 Task: Setup Digital Experience by using the builder.
Action: Mouse moved to (905, 68)
Screenshot: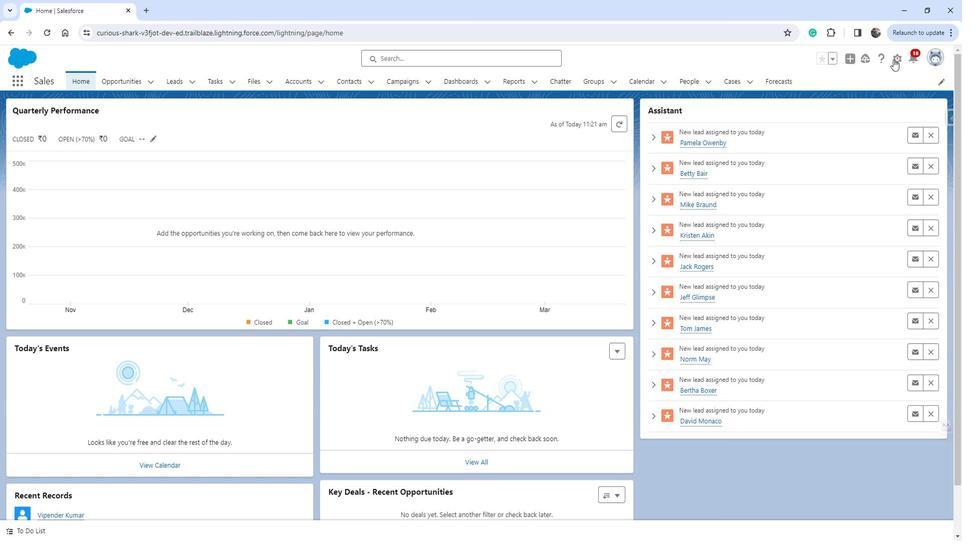 
Action: Mouse pressed left at (905, 68)
Screenshot: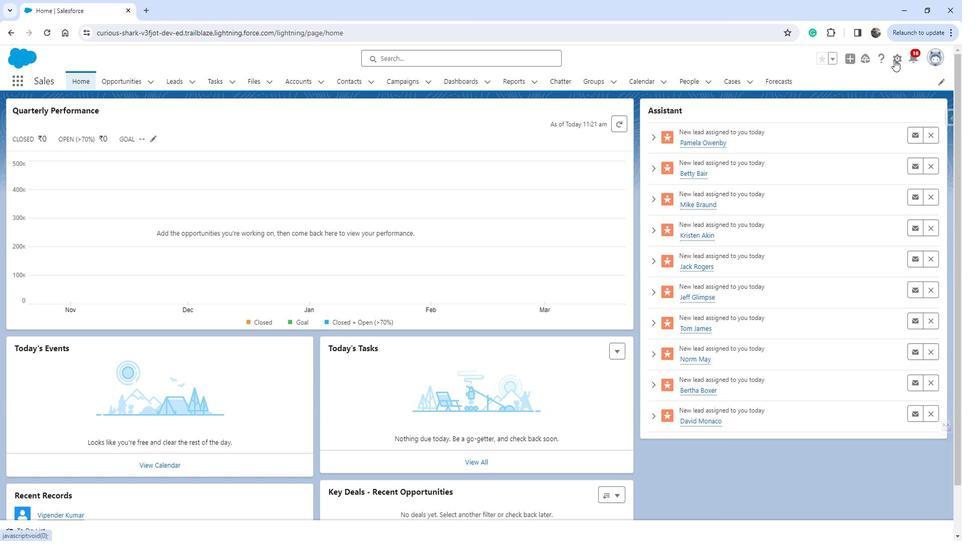 
Action: Mouse moved to (863, 102)
Screenshot: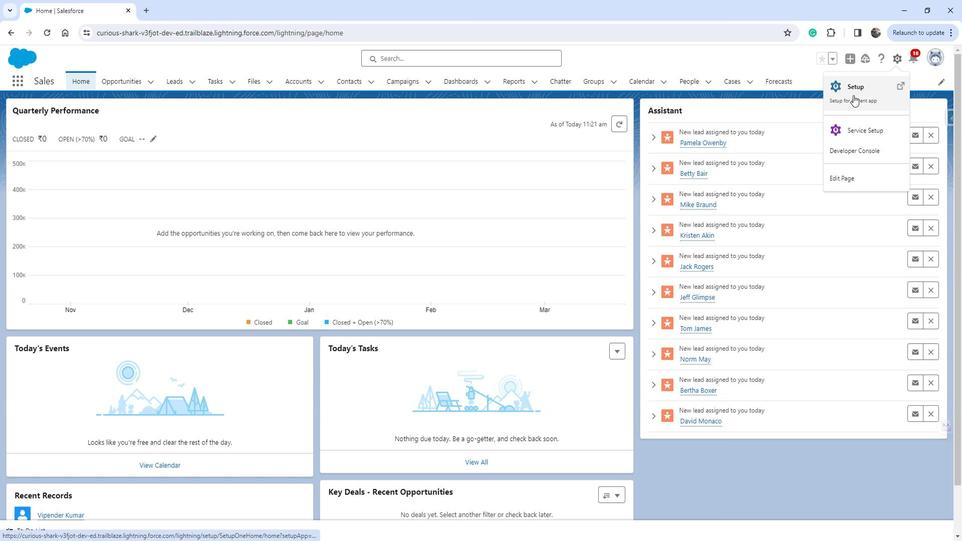 
Action: Mouse pressed left at (863, 102)
Screenshot: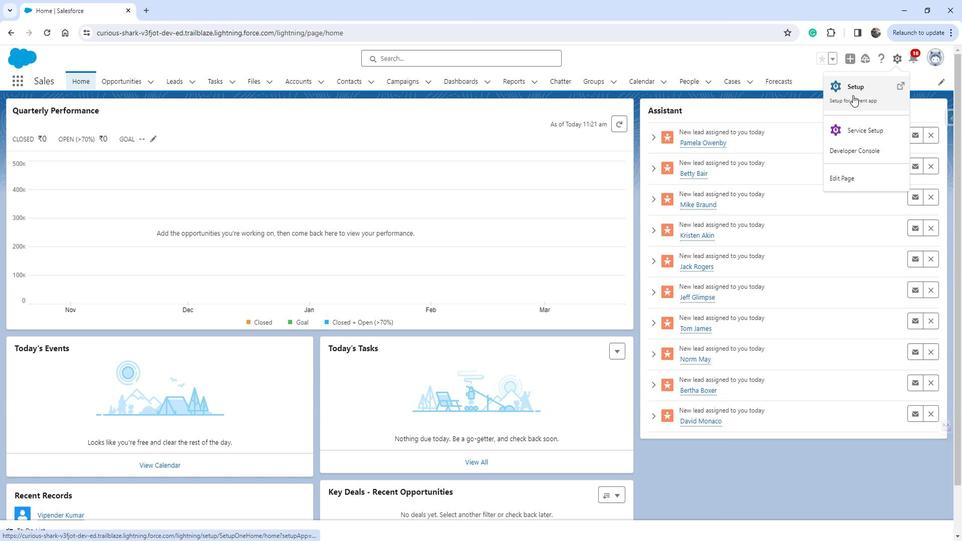 
Action: Mouse moved to (96, 287)
Screenshot: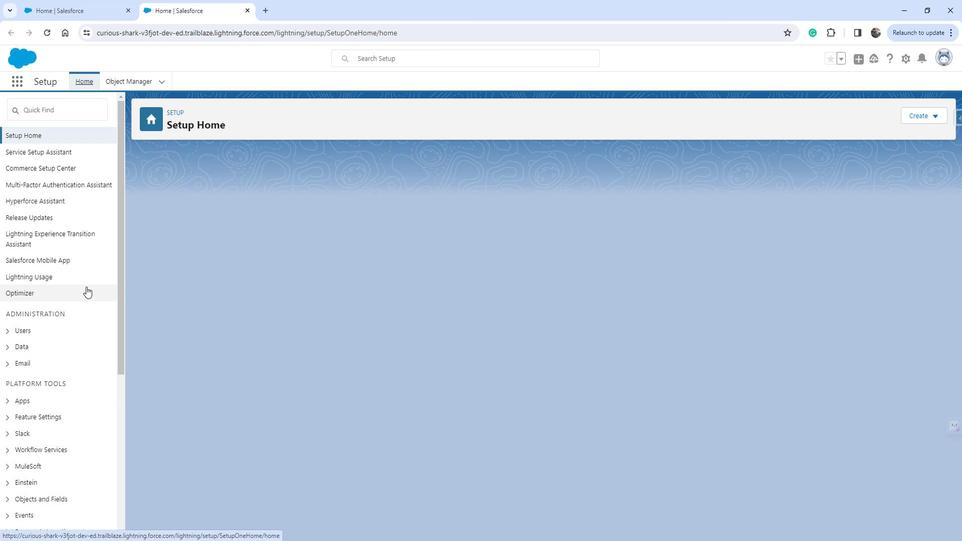 
Action: Mouse scrolled (96, 286) with delta (0, 0)
Screenshot: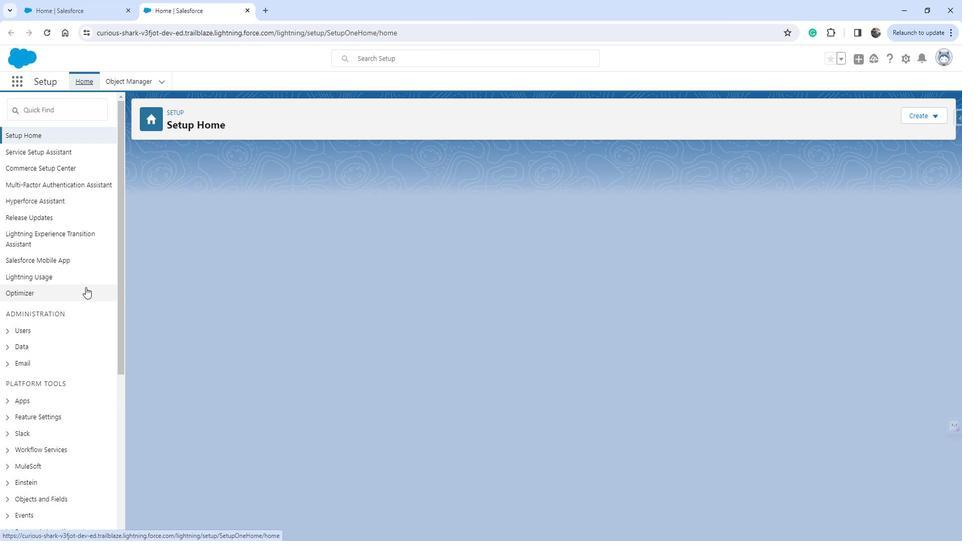 
Action: Mouse moved to (20, 362)
Screenshot: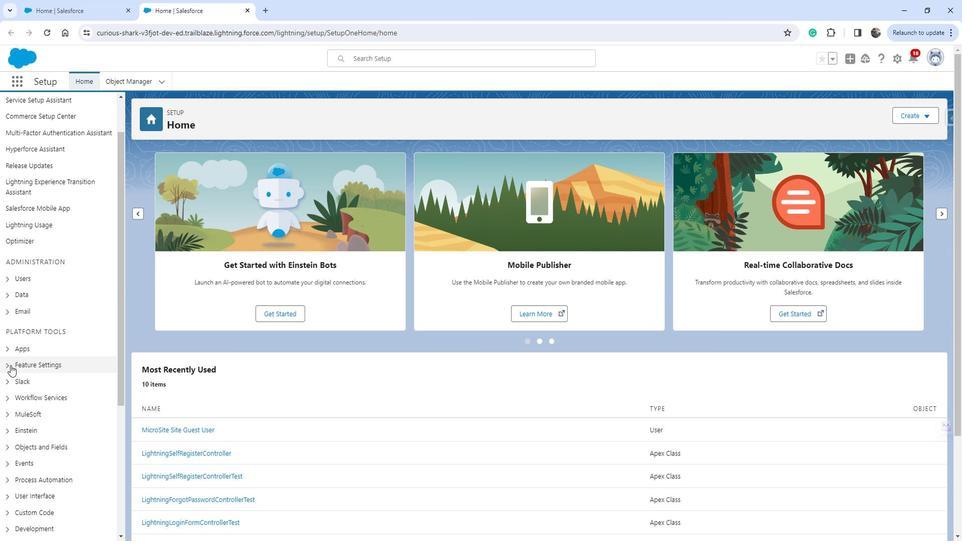 
Action: Mouse pressed left at (20, 362)
Screenshot: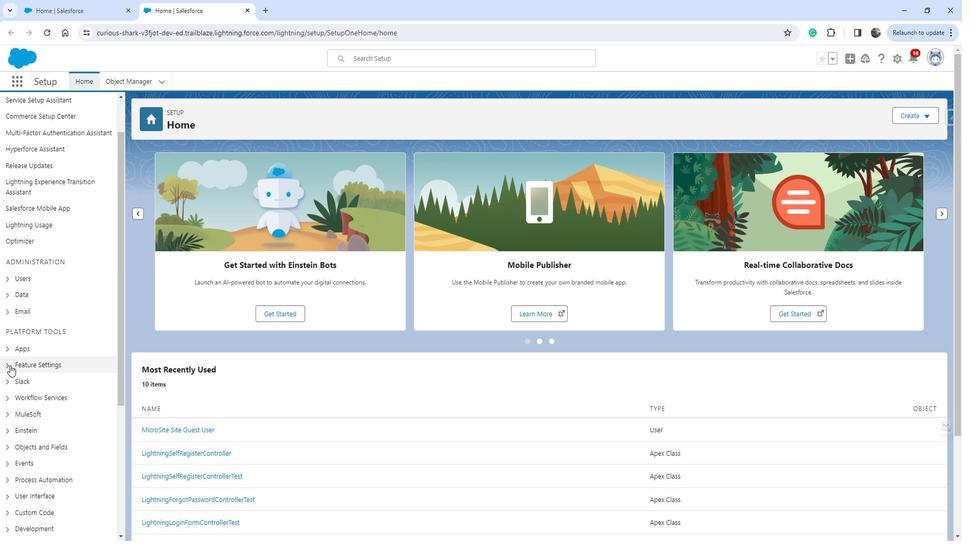 
Action: Mouse moved to (53, 364)
Screenshot: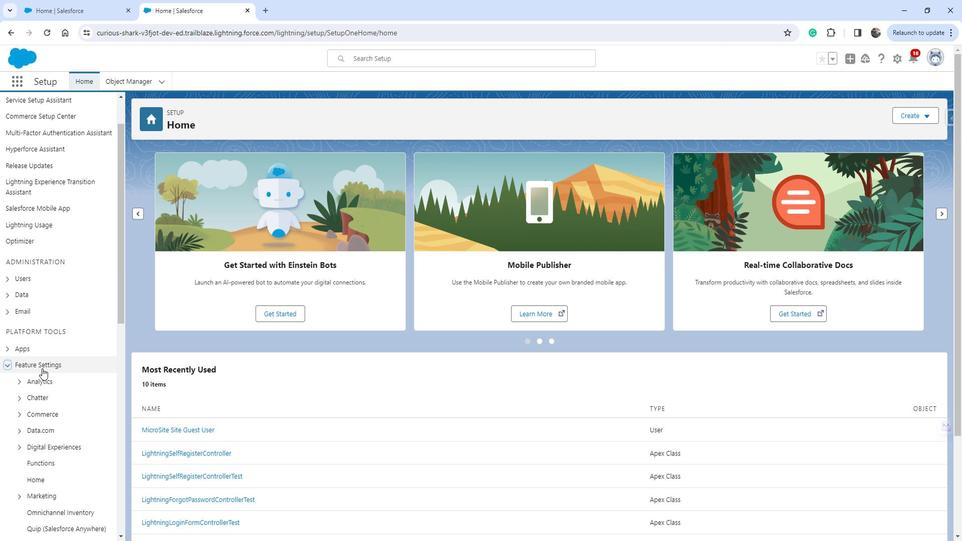 
Action: Mouse scrolled (53, 364) with delta (0, 0)
Screenshot: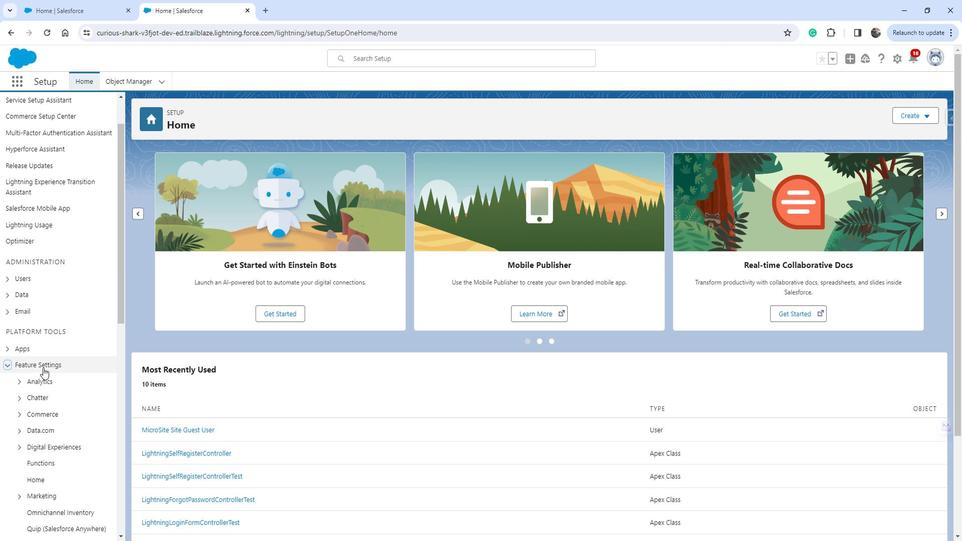 
Action: Mouse scrolled (53, 364) with delta (0, 0)
Screenshot: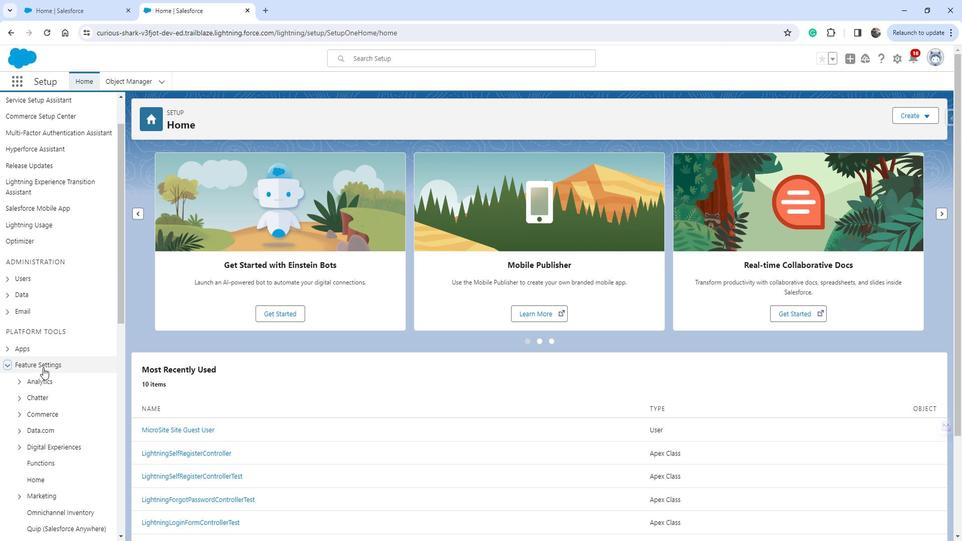 
Action: Mouse moved to (53, 363)
Screenshot: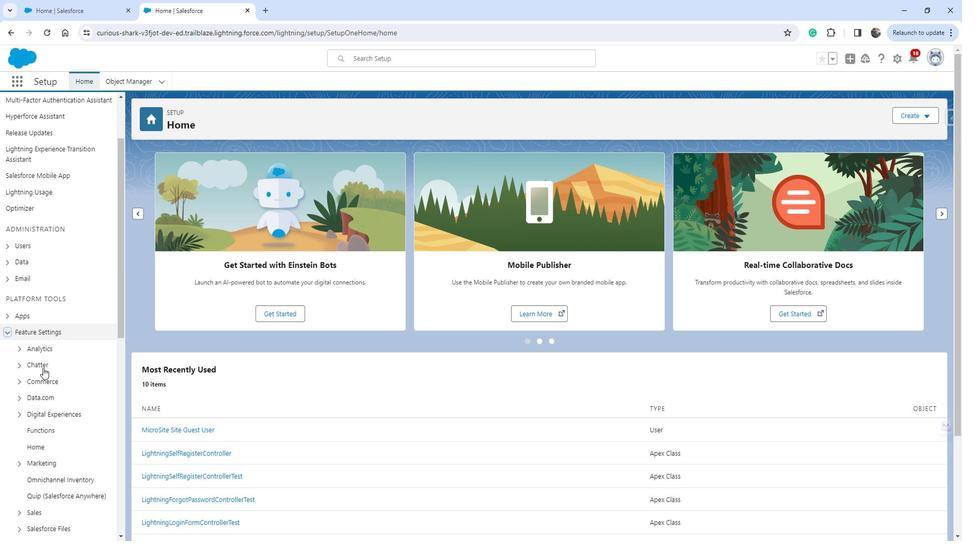 
Action: Mouse scrolled (53, 362) with delta (0, 0)
Screenshot: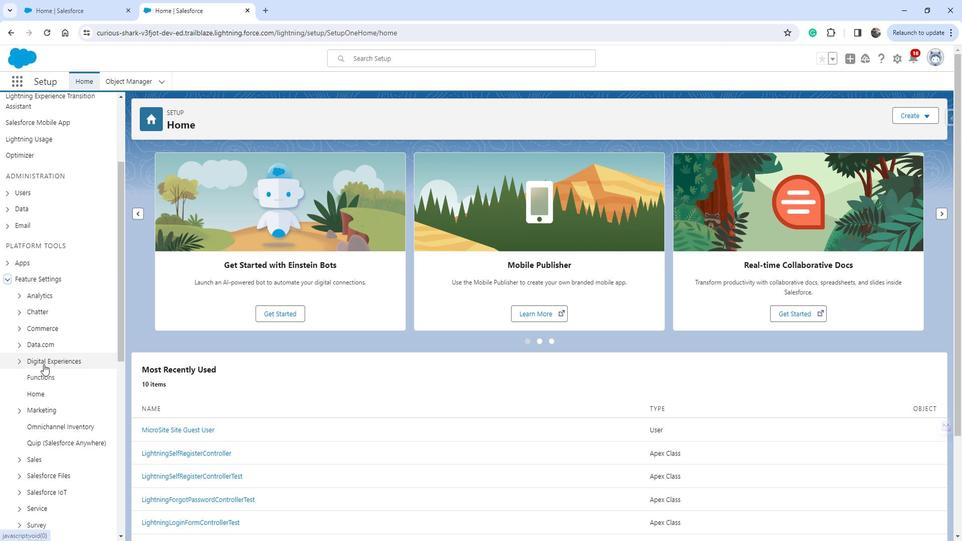 
Action: Mouse moved to (62, 289)
Screenshot: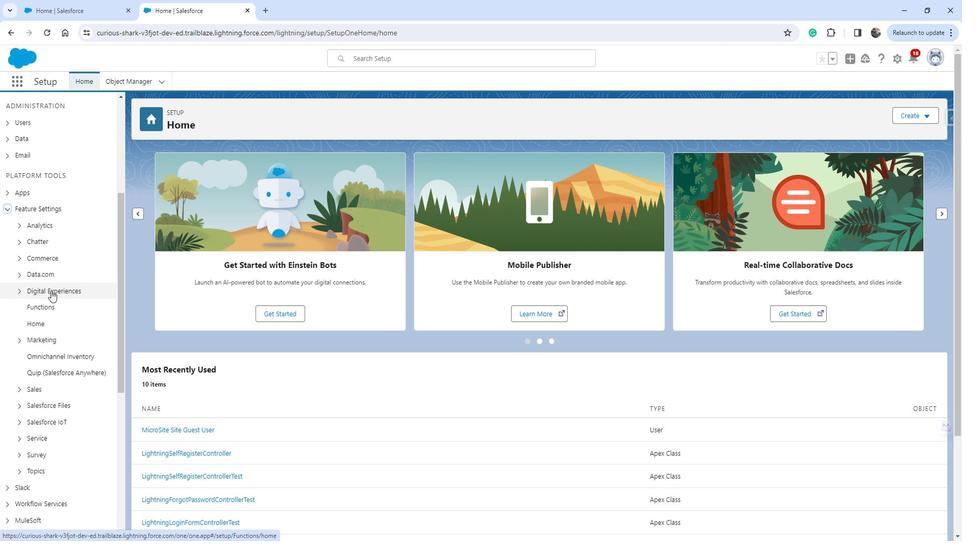 
Action: Mouse pressed left at (62, 289)
Screenshot: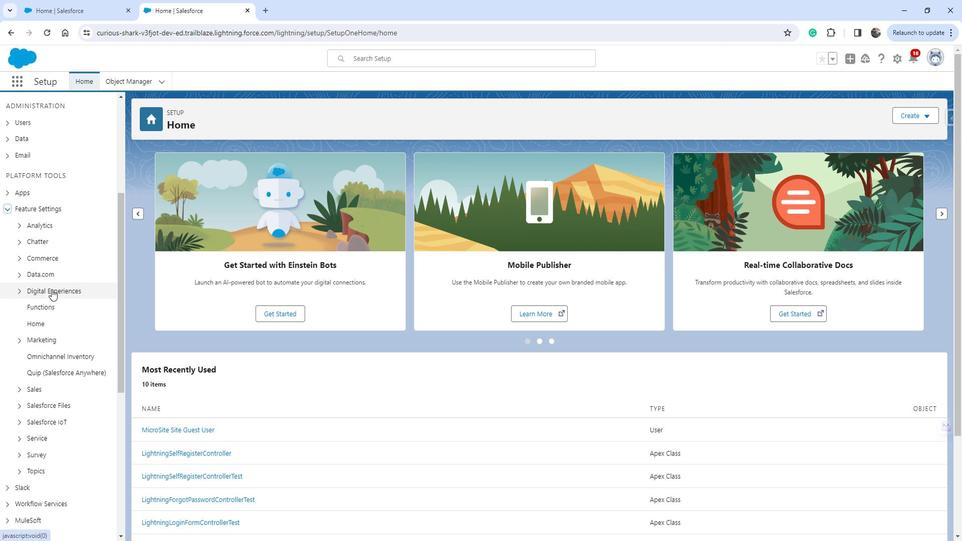 
Action: Mouse moved to (62, 289)
Screenshot: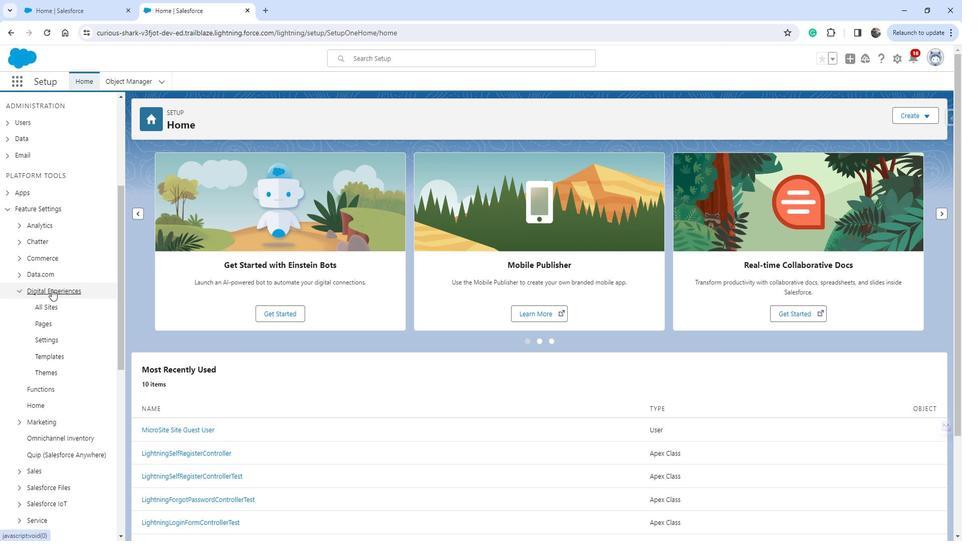
Action: Mouse scrolled (62, 288) with delta (0, 0)
Screenshot: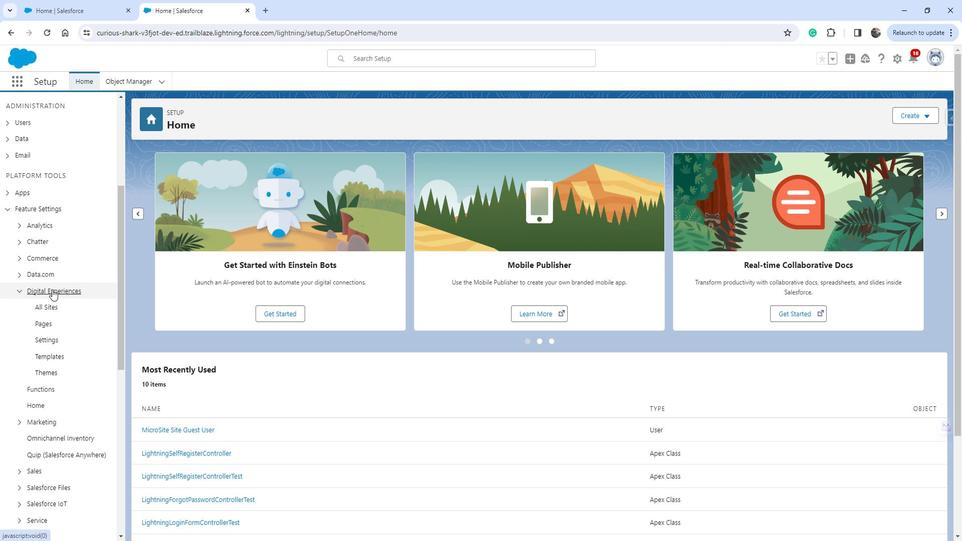 
Action: Mouse moved to (54, 255)
Screenshot: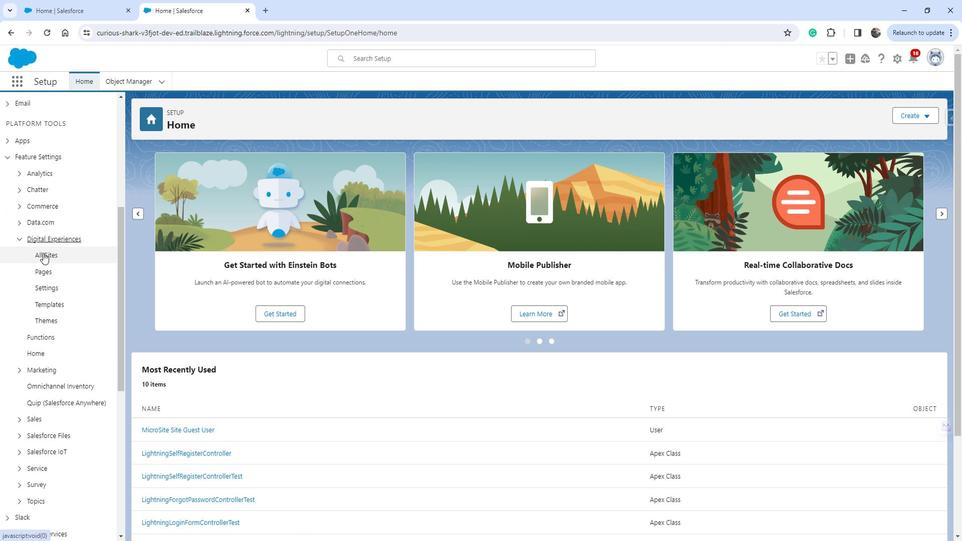 
Action: Mouse pressed left at (54, 255)
Screenshot: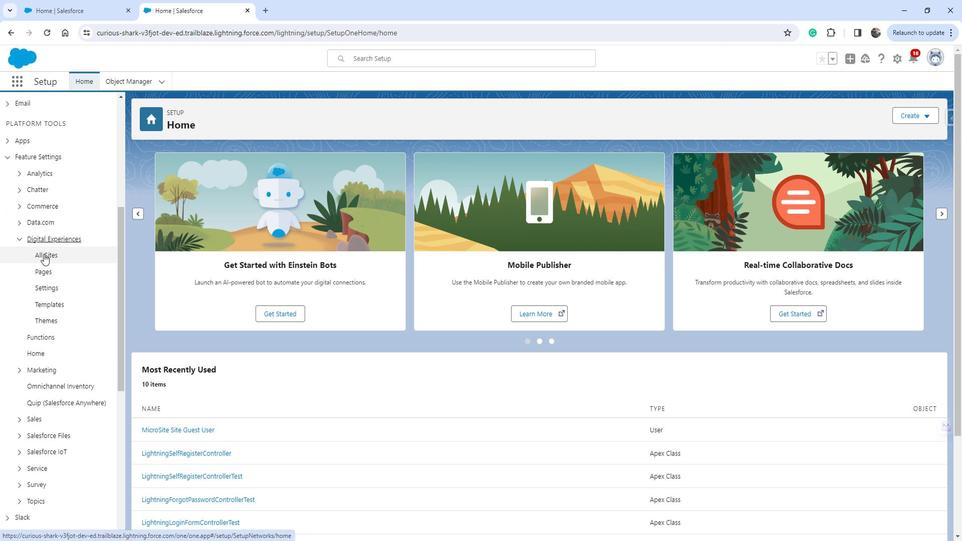 
Action: Mouse moved to (180, 241)
Screenshot: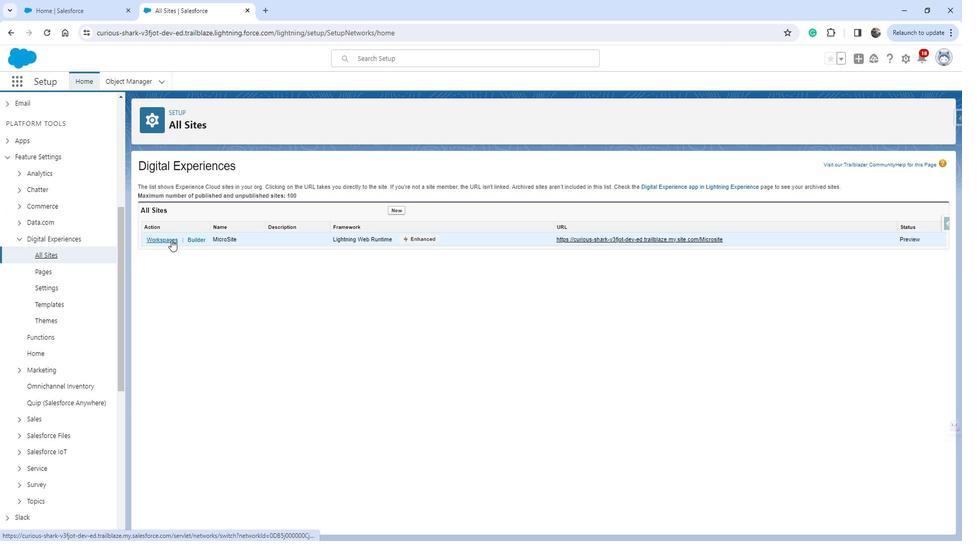 
Action: Mouse pressed left at (180, 241)
Screenshot: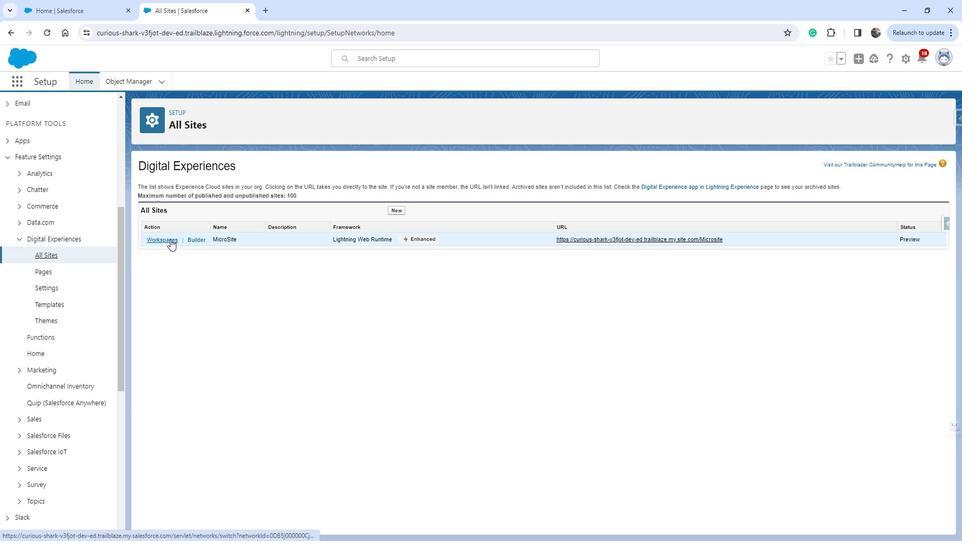 
Action: Mouse moved to (168, 242)
Screenshot: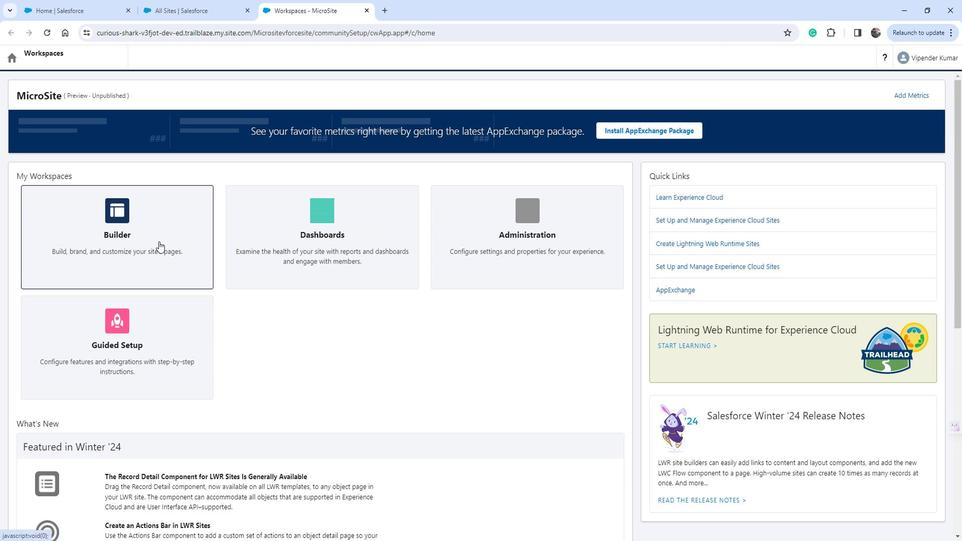 
Action: Mouse pressed left at (168, 242)
Screenshot: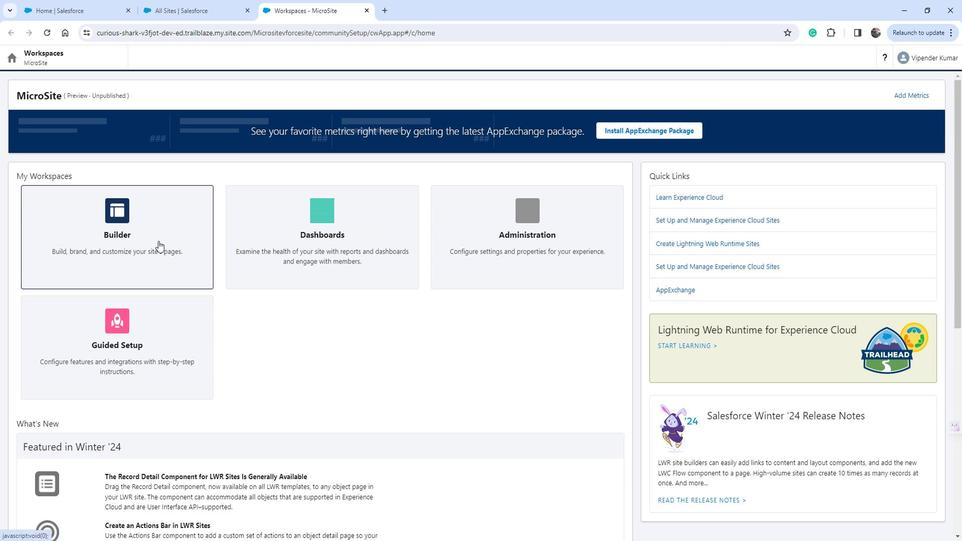 
Action: Mouse moved to (502, 370)
Screenshot: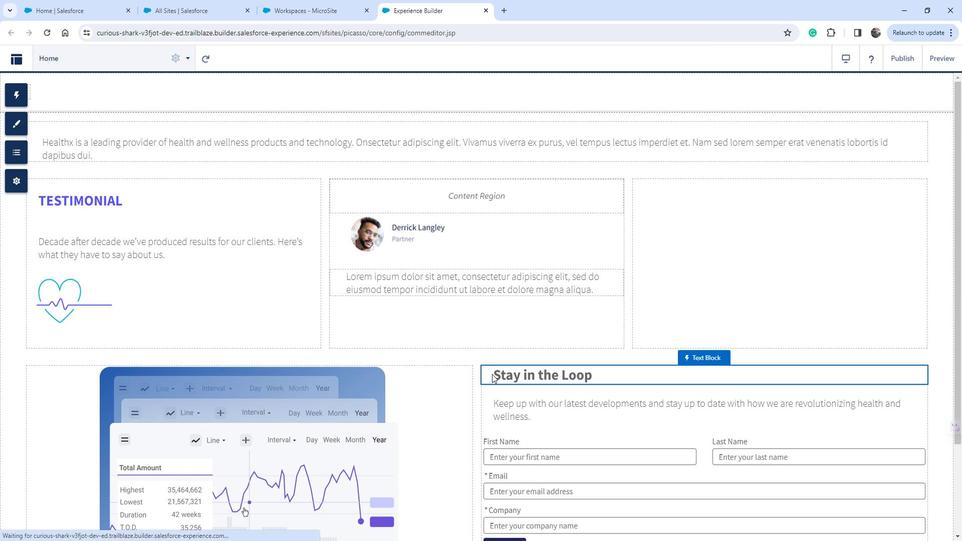
Action: Mouse scrolled (502, 370) with delta (0, 0)
Screenshot: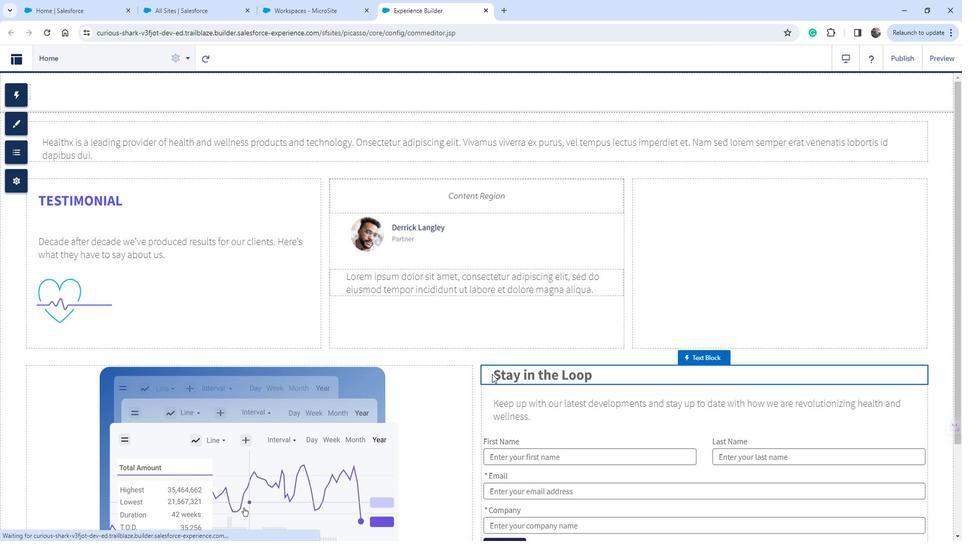 
Action: Mouse scrolled (502, 370) with delta (0, 0)
Screenshot: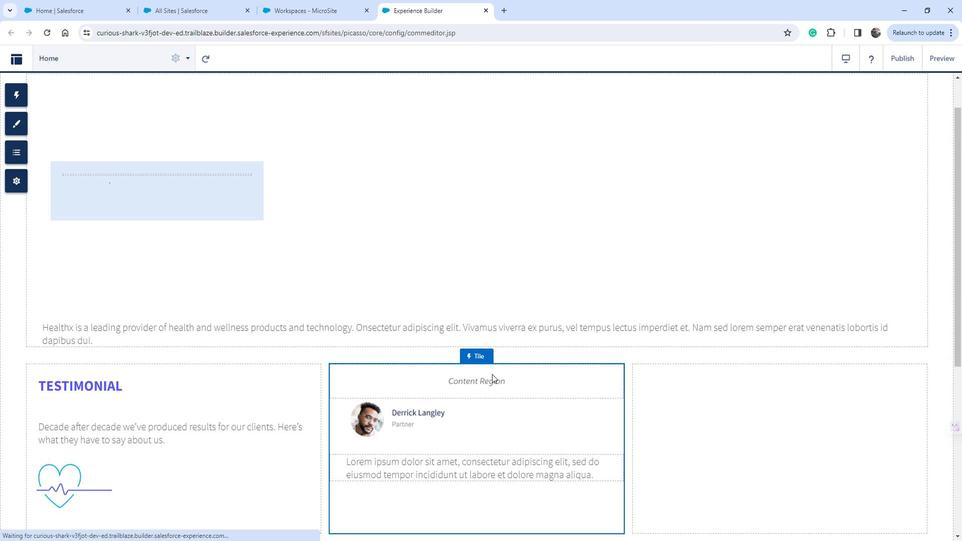 
Action: Mouse moved to (501, 370)
Screenshot: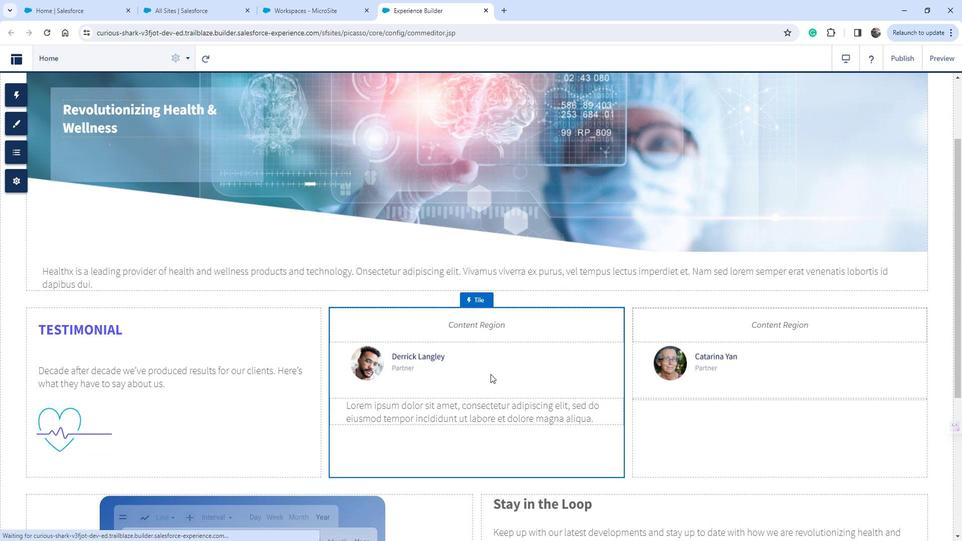 
Action: Mouse scrolled (501, 370) with delta (0, 0)
Screenshot: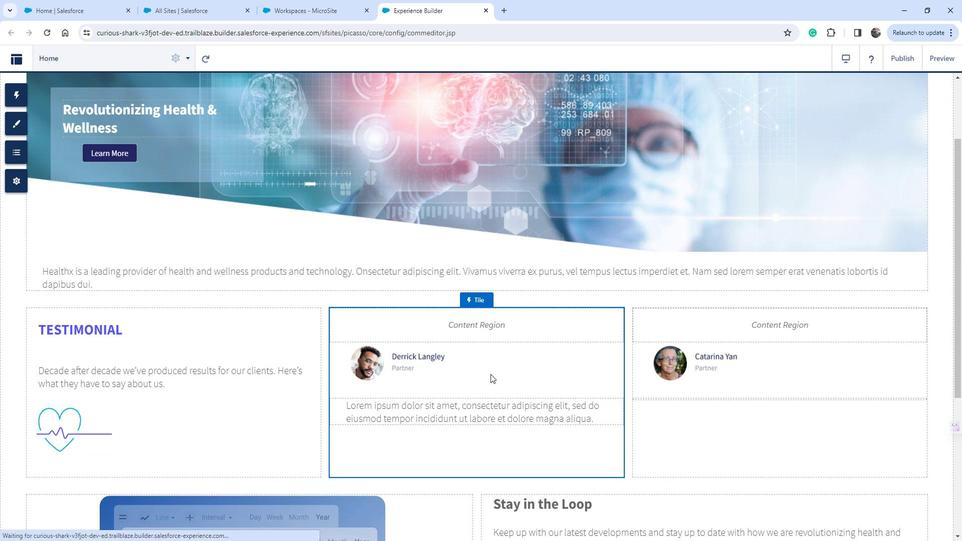 
Action: Mouse moved to (465, 371)
Screenshot: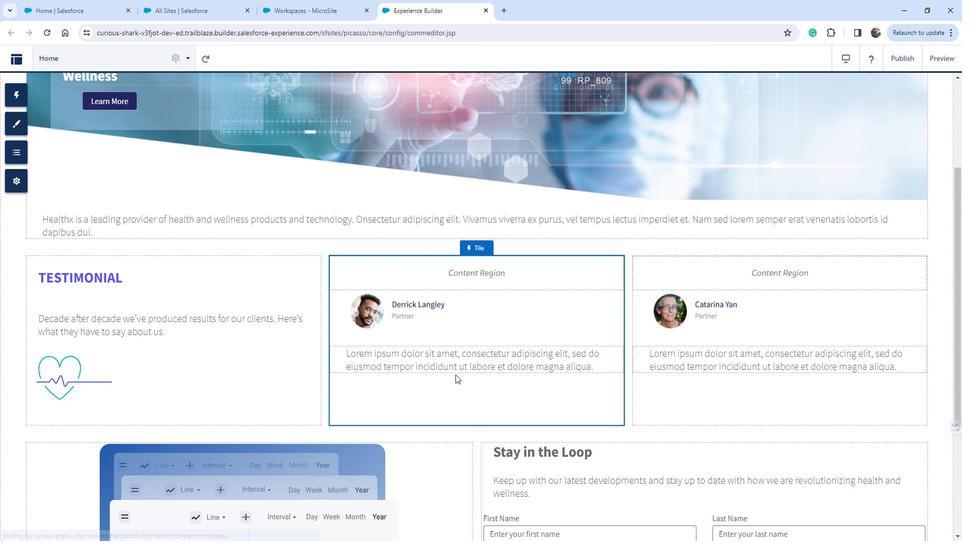 
Action: Mouse scrolled (465, 371) with delta (0, 0)
Screenshot: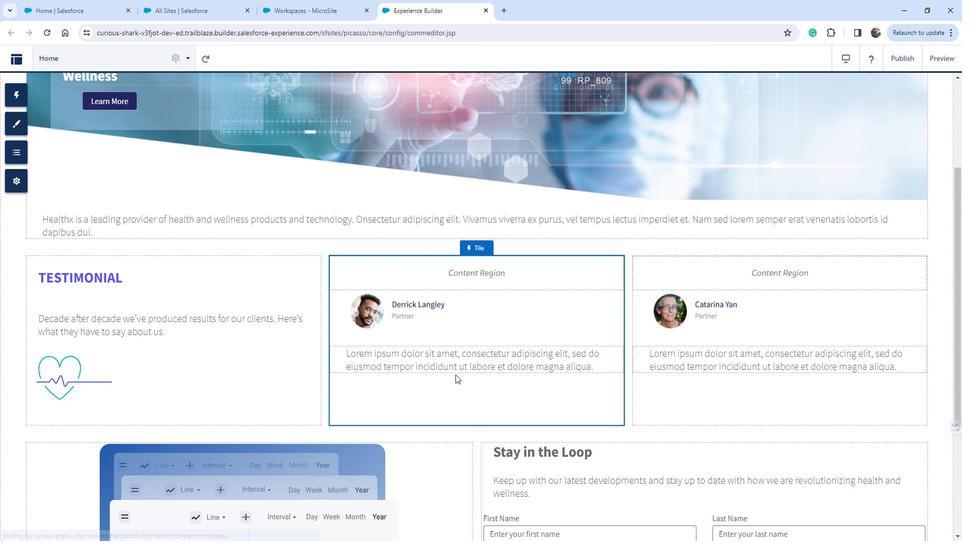 
Action: Mouse moved to (464, 371)
Screenshot: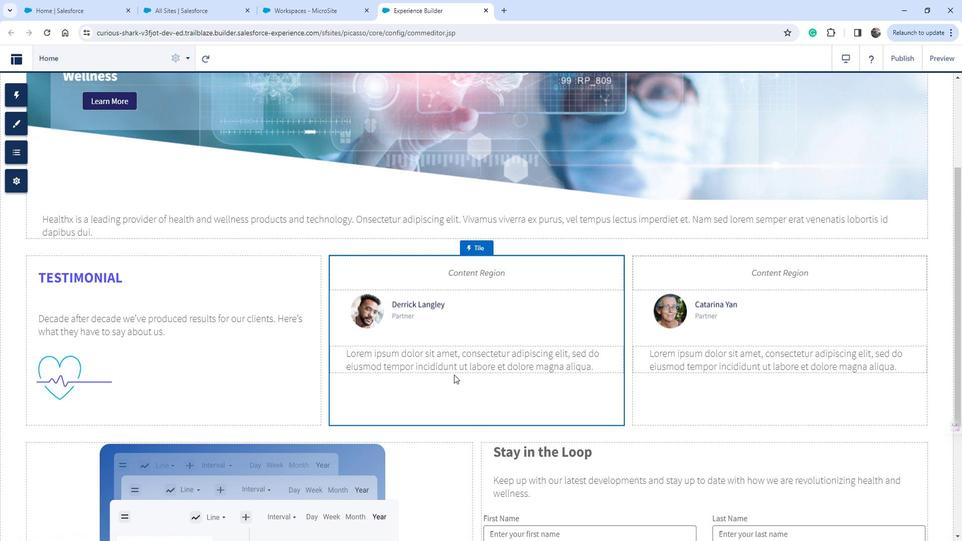 
Action: Mouse scrolled (464, 371) with delta (0, 0)
Screenshot: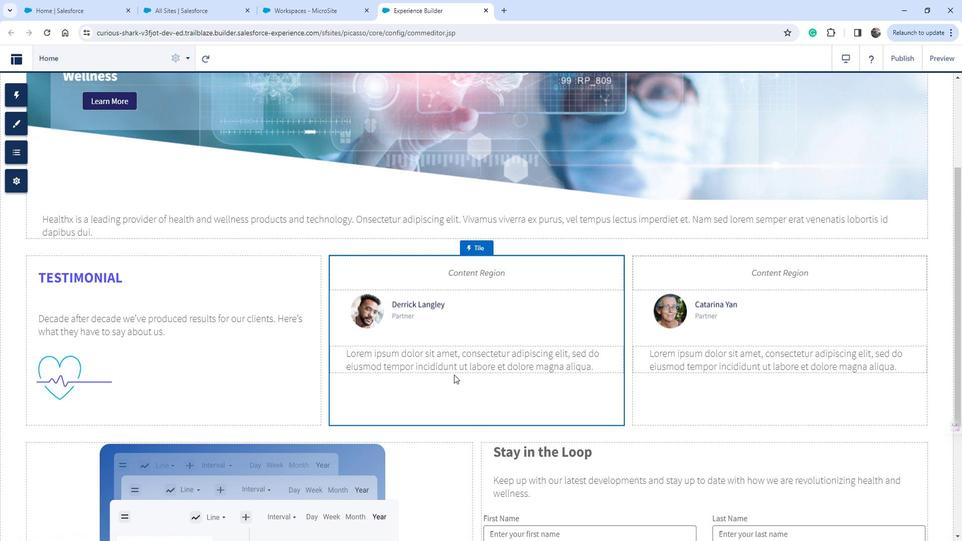 
Action: Mouse scrolled (464, 371) with delta (0, 0)
Screenshot: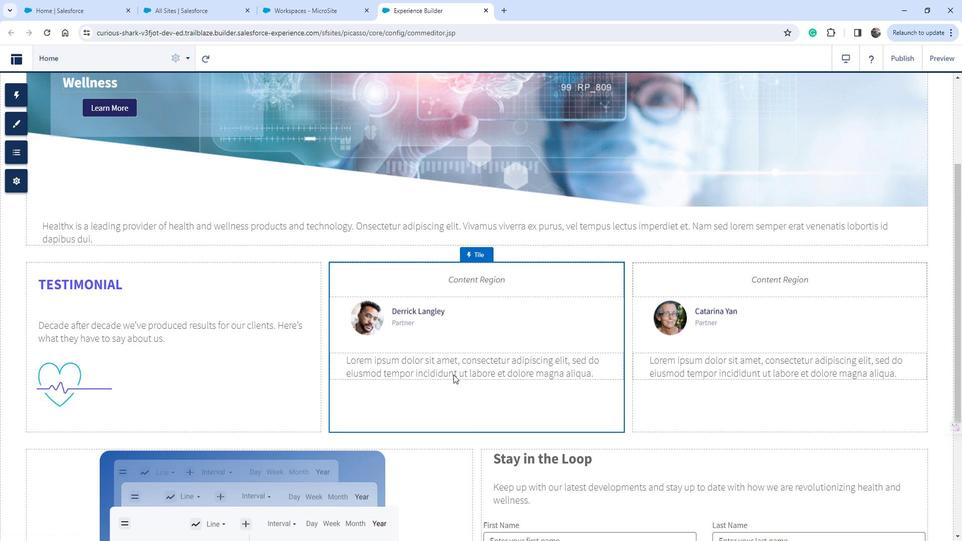 
Action: Mouse scrolled (464, 371) with delta (0, 0)
Screenshot: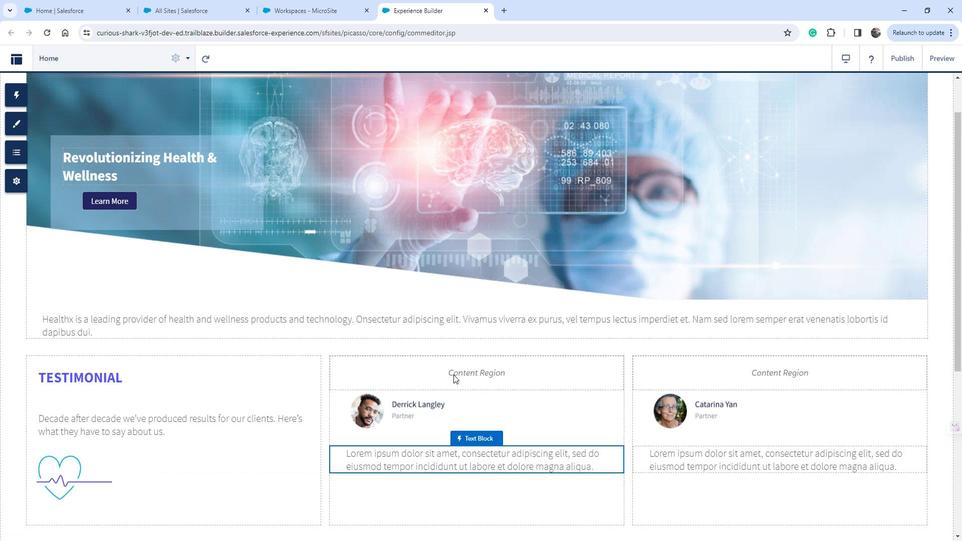 
Action: Mouse moved to (421, 327)
Screenshot: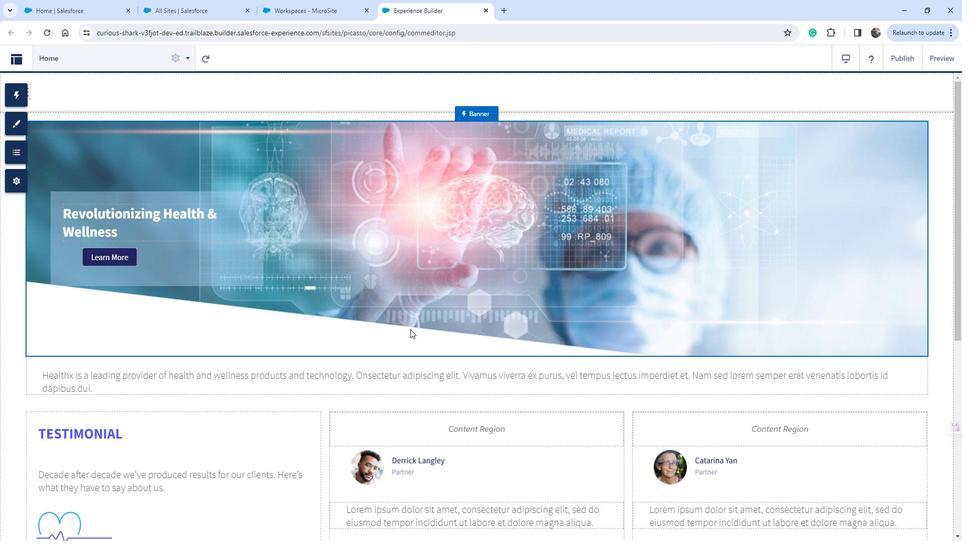 
Action: Mouse pressed left at (421, 327)
Screenshot: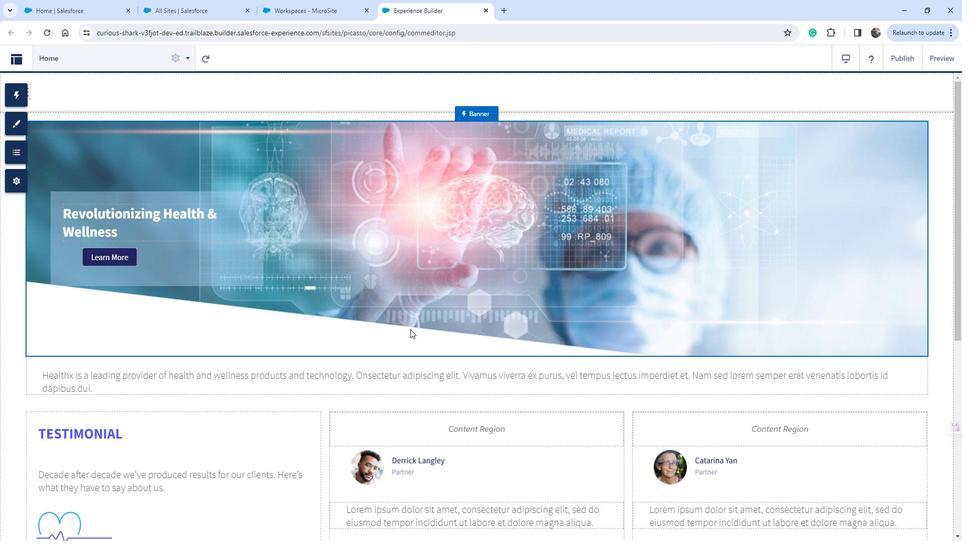 
